 Task: Enable the video filter "Wave video filter" for transcode stream output.
Action: Mouse moved to (102, 11)
Screenshot: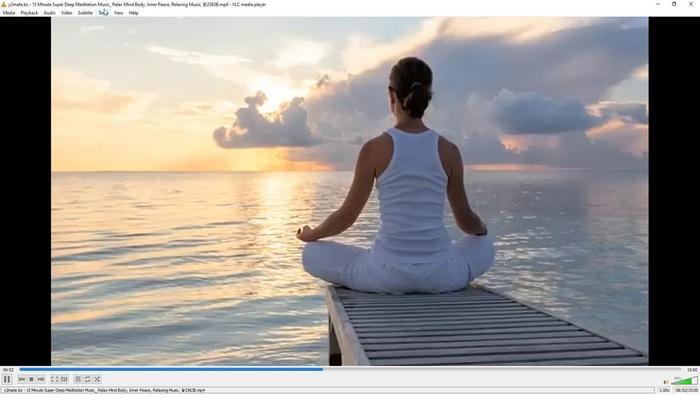 
Action: Mouse pressed left at (102, 11)
Screenshot: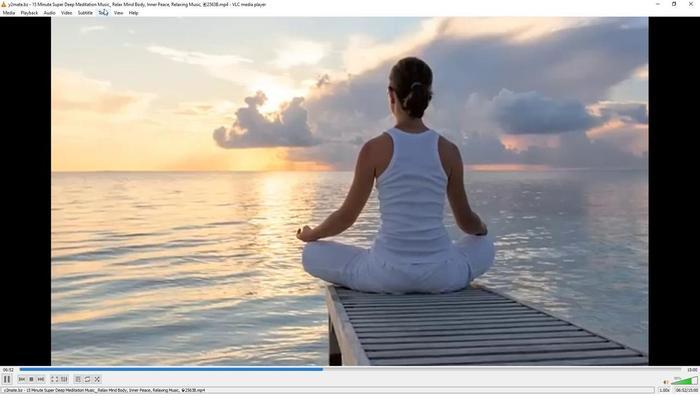 
Action: Mouse moved to (117, 103)
Screenshot: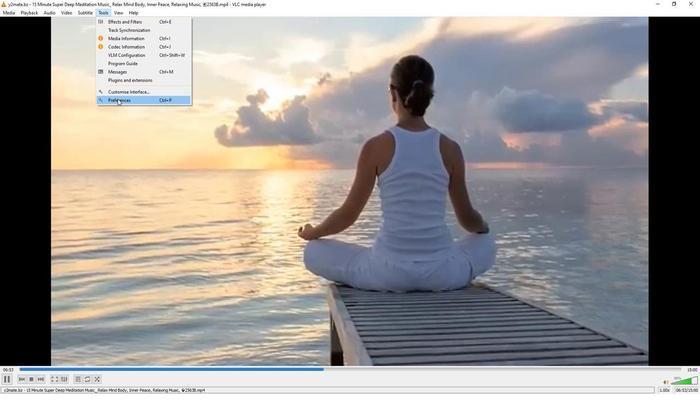 
Action: Mouse pressed left at (117, 103)
Screenshot: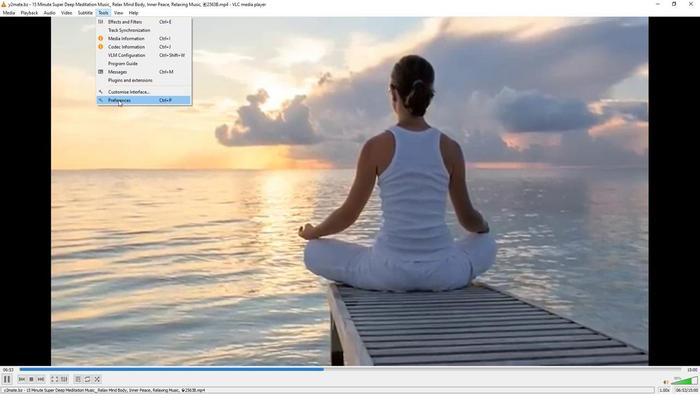 
Action: Mouse moved to (231, 326)
Screenshot: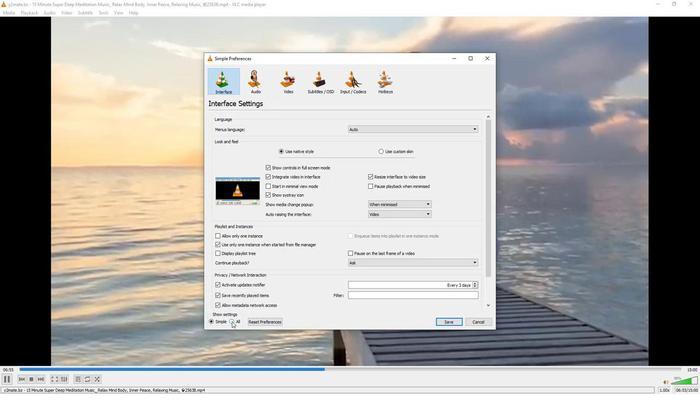 
Action: Mouse pressed left at (231, 326)
Screenshot: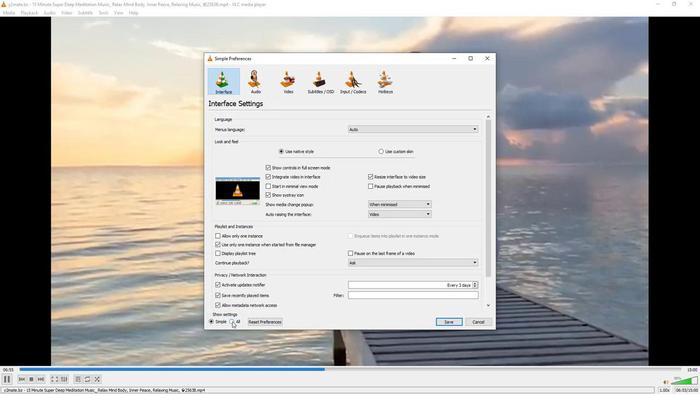 
Action: Mouse moved to (229, 259)
Screenshot: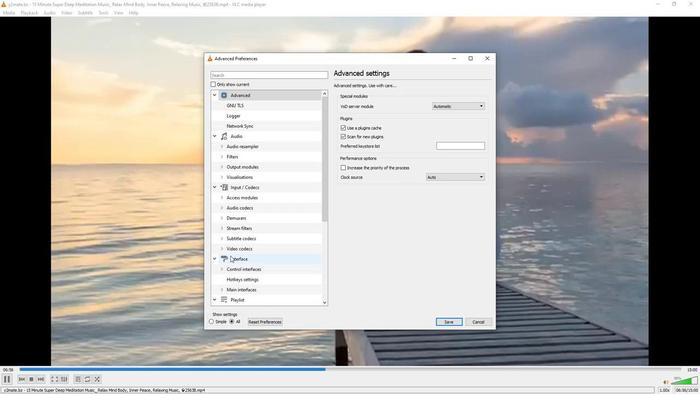 
Action: Mouse scrolled (229, 259) with delta (0, 0)
Screenshot: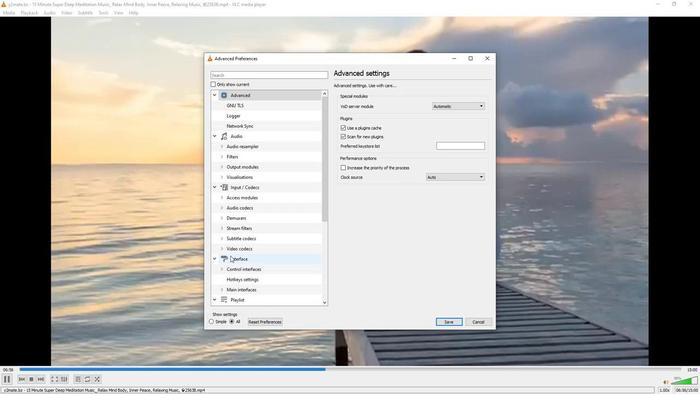 
Action: Mouse moved to (229, 257)
Screenshot: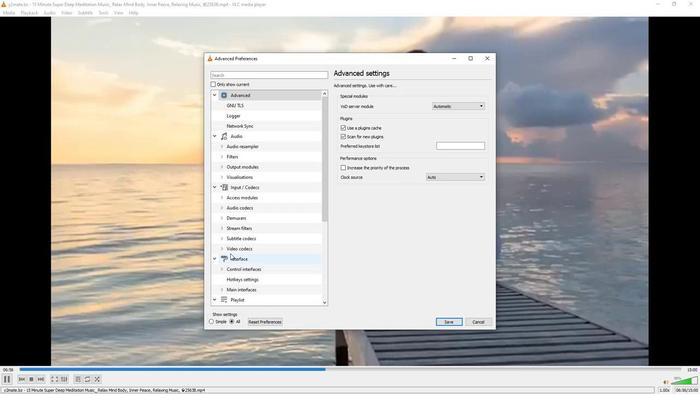 
Action: Mouse scrolled (229, 257) with delta (0, 0)
Screenshot: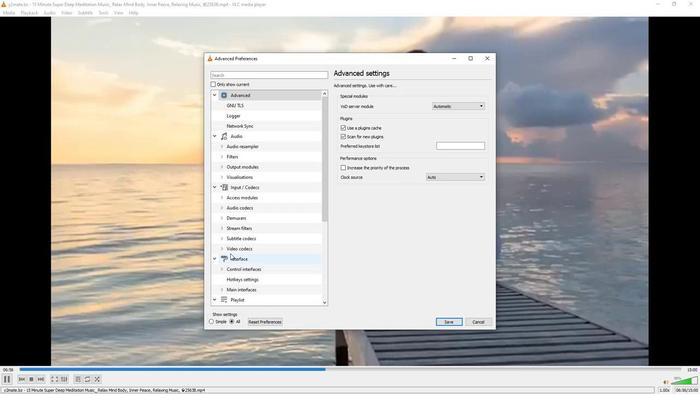 
Action: Mouse moved to (229, 253)
Screenshot: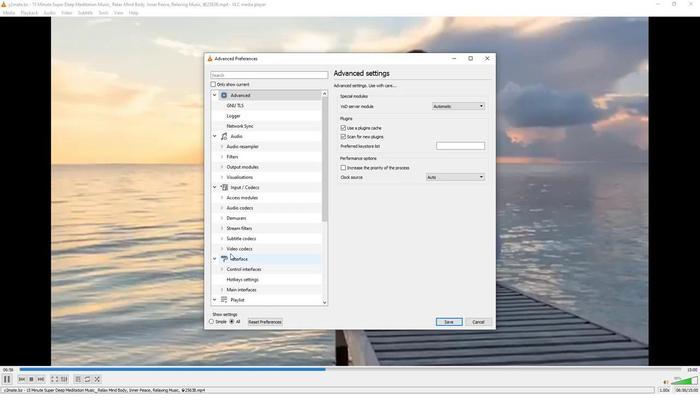 
Action: Mouse scrolled (229, 252) with delta (0, 0)
Screenshot: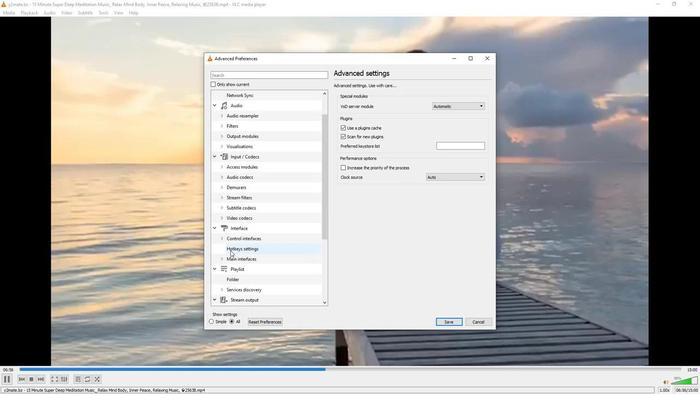 
Action: Mouse moved to (228, 247)
Screenshot: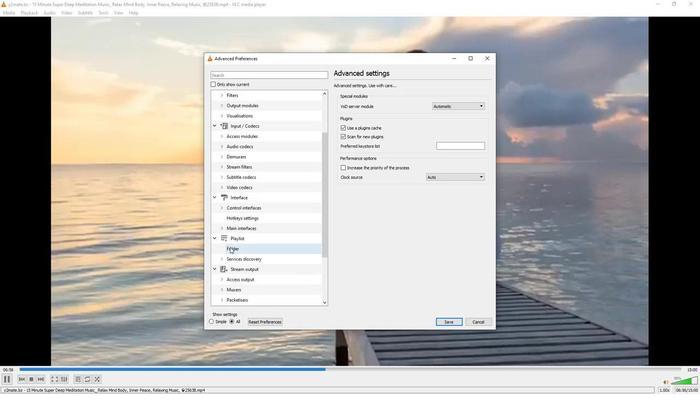 
Action: Mouse scrolled (228, 247) with delta (0, 0)
Screenshot: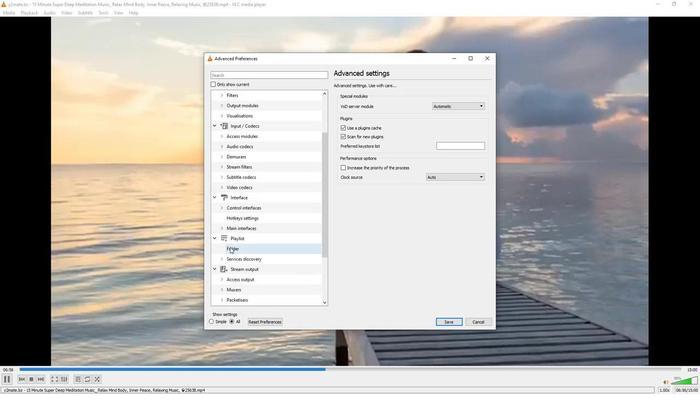
Action: Mouse moved to (223, 254)
Screenshot: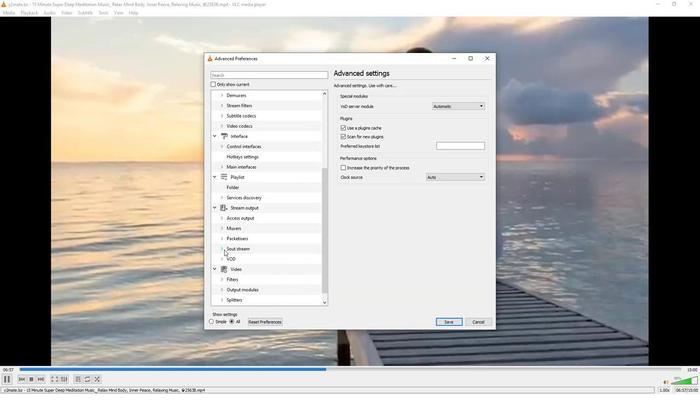 
Action: Mouse pressed left at (223, 254)
Screenshot: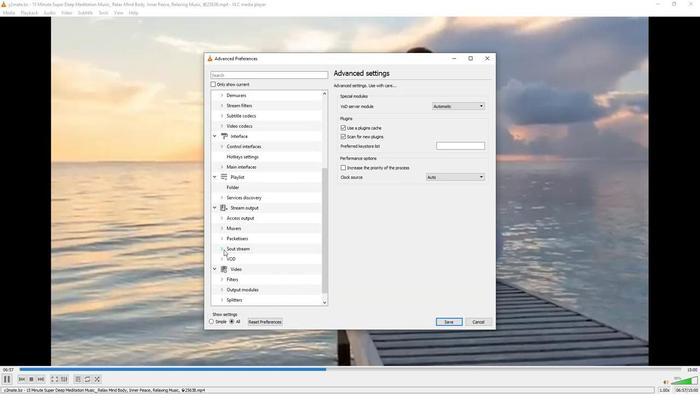 
Action: Mouse moved to (240, 260)
Screenshot: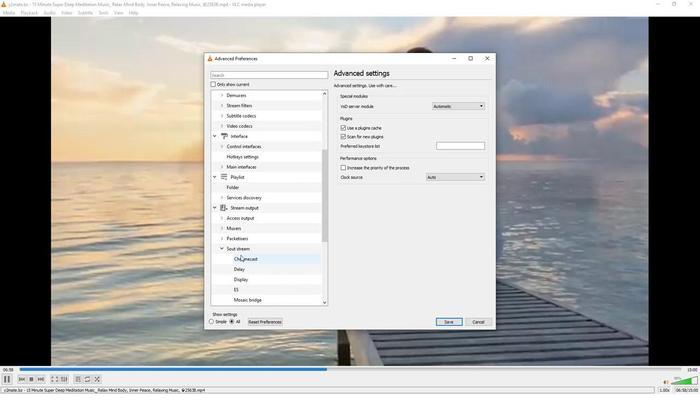 
Action: Mouse scrolled (240, 260) with delta (0, 0)
Screenshot: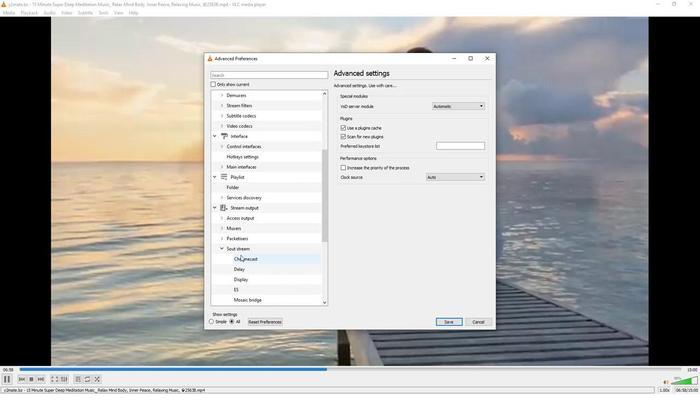 
Action: Mouse scrolled (240, 260) with delta (0, 0)
Screenshot: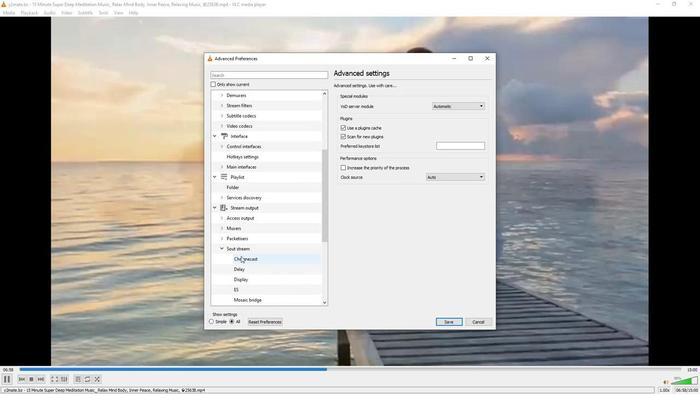 
Action: Mouse scrolled (240, 260) with delta (0, 0)
Screenshot: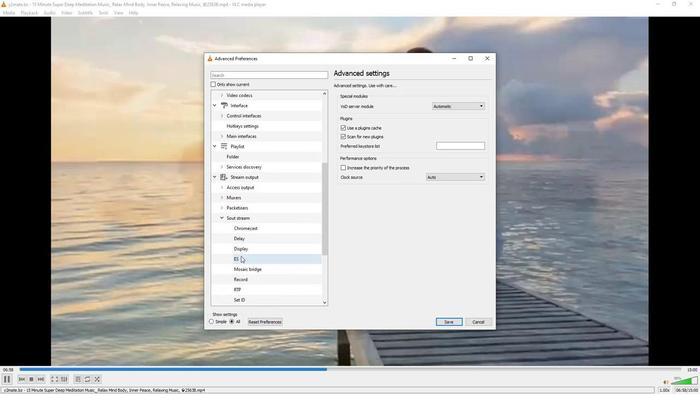 
Action: Mouse moved to (241, 284)
Screenshot: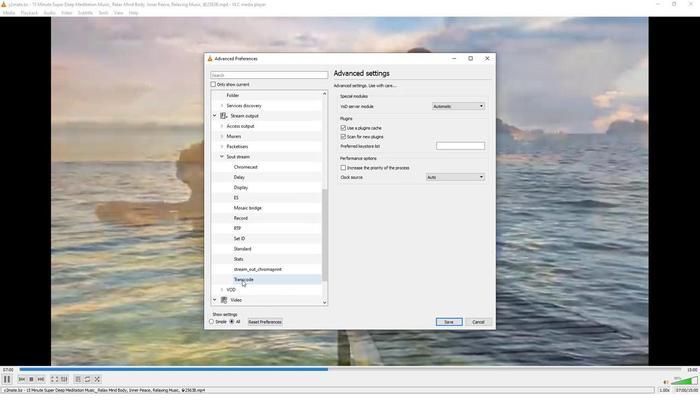 
Action: Mouse pressed left at (241, 284)
Screenshot: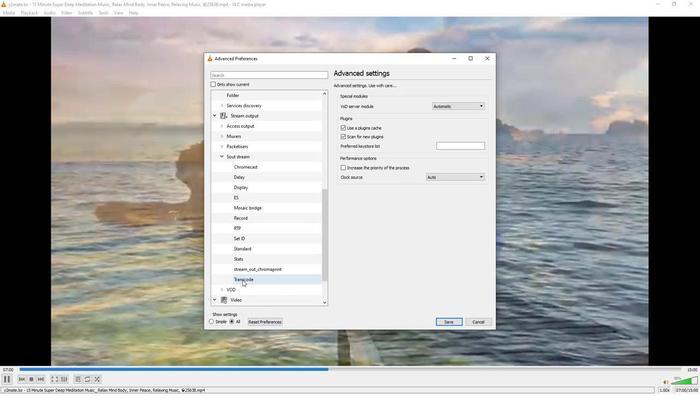 
Action: Mouse moved to (346, 224)
Screenshot: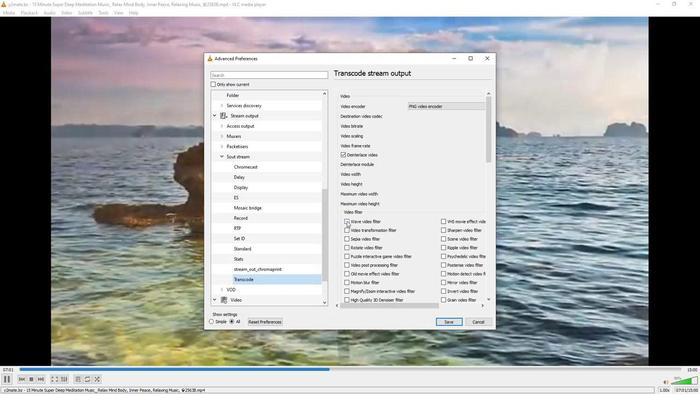 
Action: Mouse pressed left at (346, 224)
Screenshot: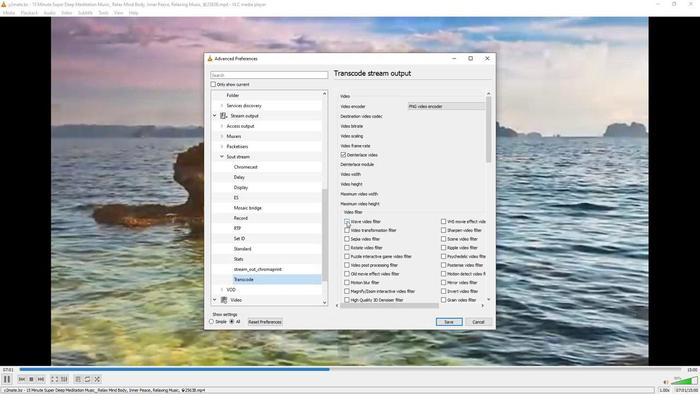 
Action: Mouse moved to (343, 258)
Screenshot: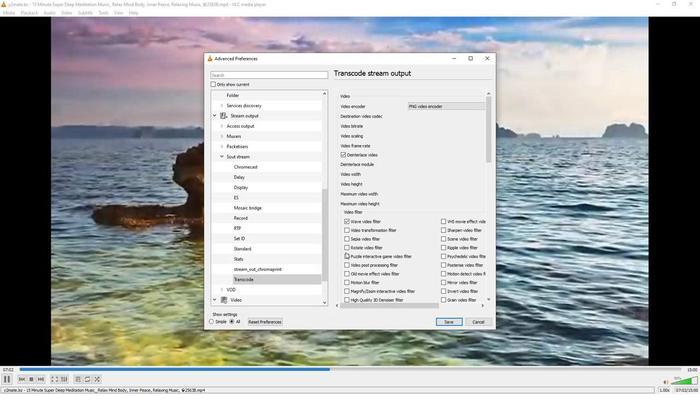 
